 Task: Leave a comment on recent post of Aramco
Action: Mouse moved to (479, 34)
Screenshot: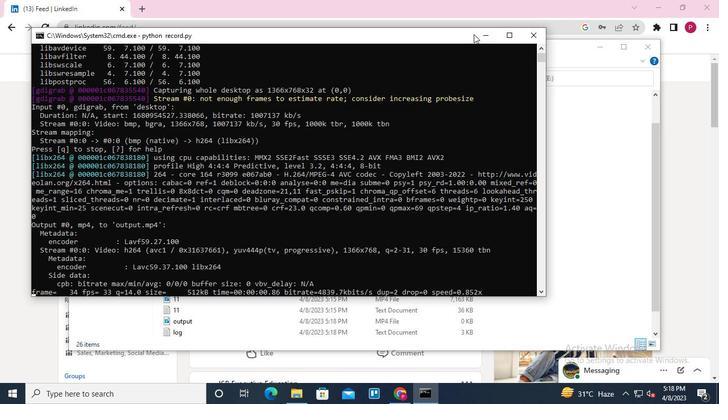 
Action: Mouse pressed left at (479, 34)
Screenshot: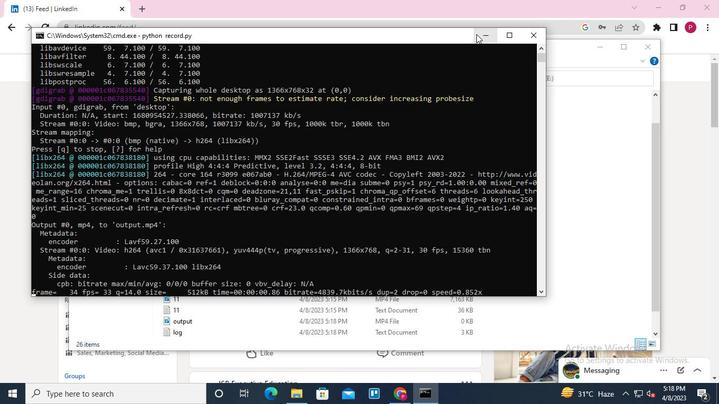 
Action: Mouse moved to (604, 47)
Screenshot: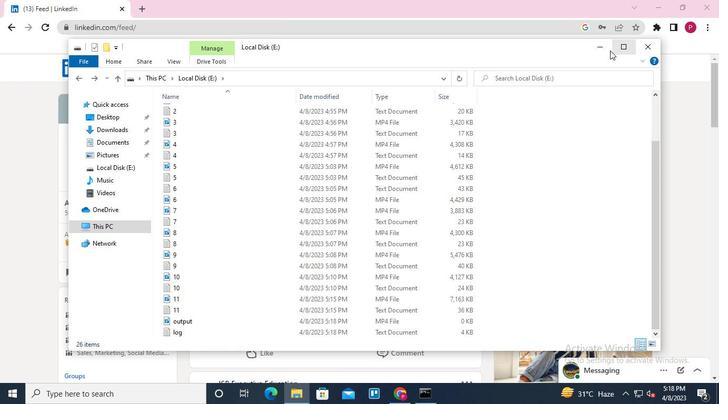 
Action: Mouse pressed left at (604, 47)
Screenshot: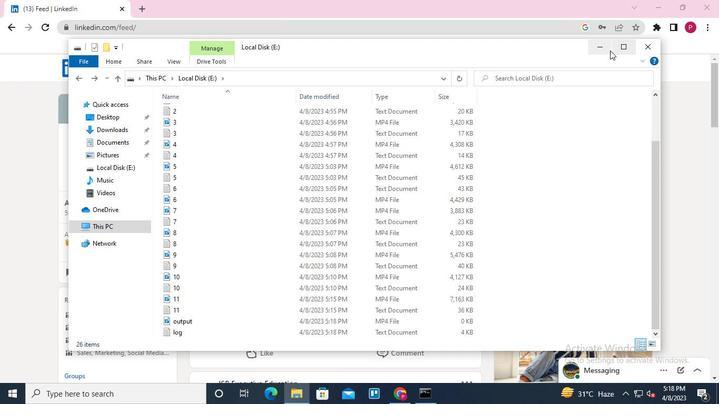 
Action: Mouse moved to (139, 64)
Screenshot: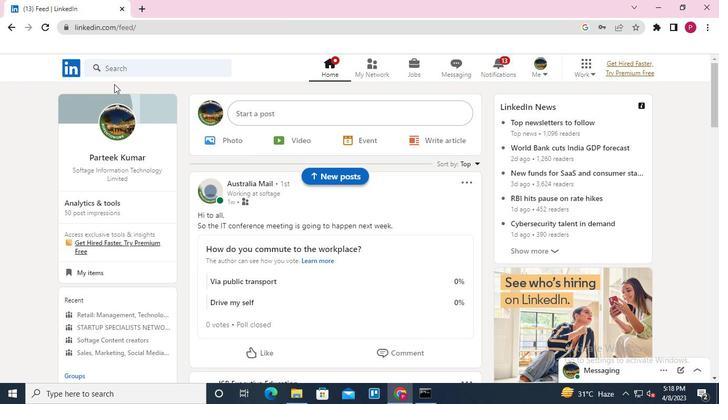 
Action: Mouse pressed left at (139, 64)
Screenshot: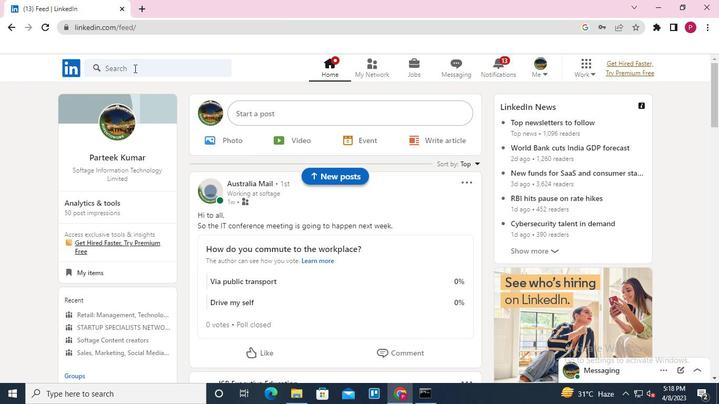 
Action: Keyboard Key.shift
Screenshot: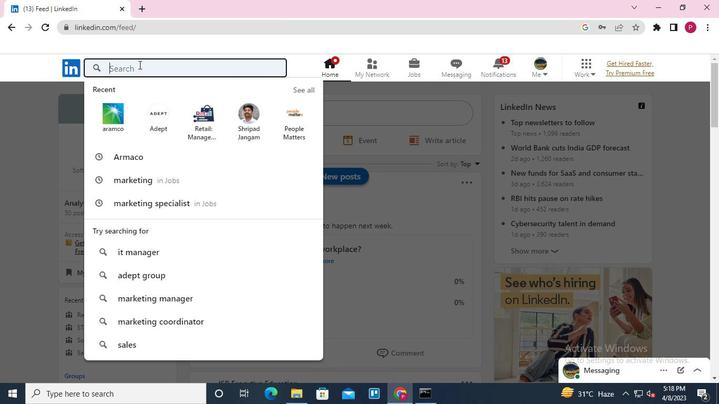 
Action: Keyboard A
Screenshot: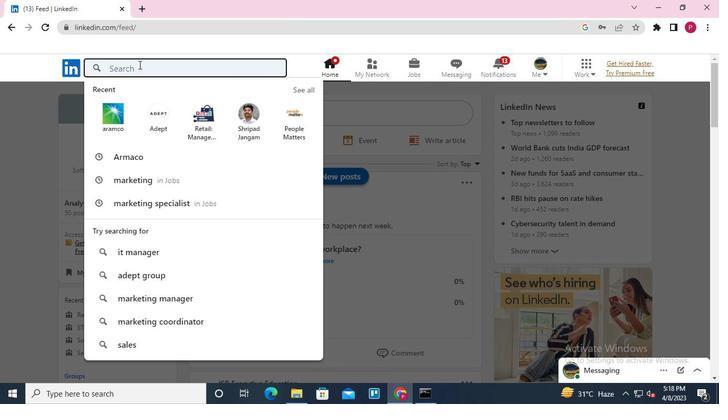 
Action: Keyboard r
Screenshot: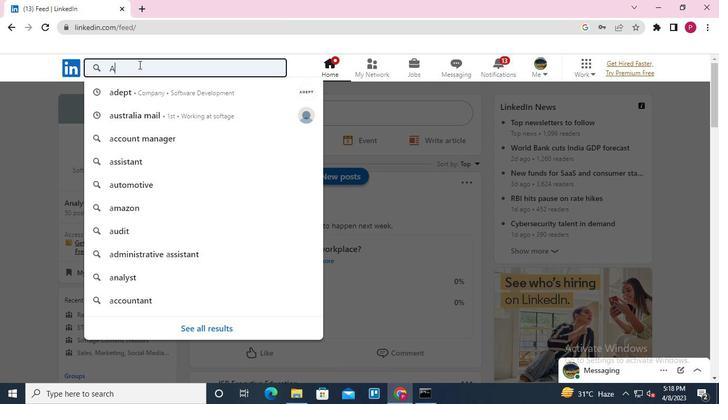 
Action: Keyboard a
Screenshot: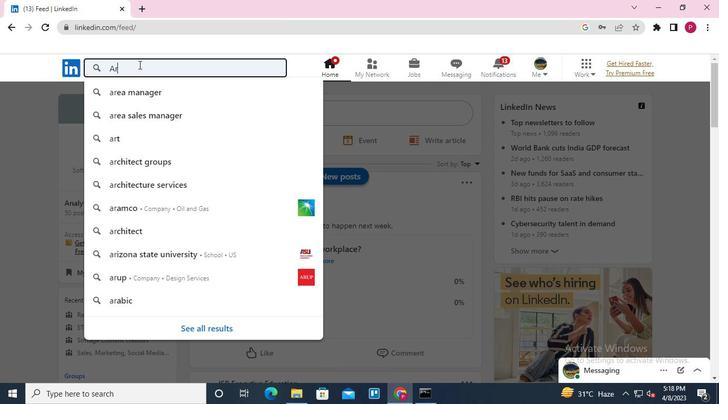 
Action: Keyboard m
Screenshot: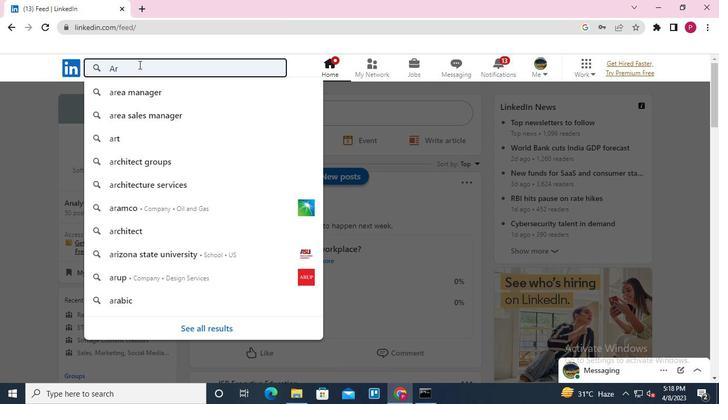 
Action: Keyboard c
Screenshot: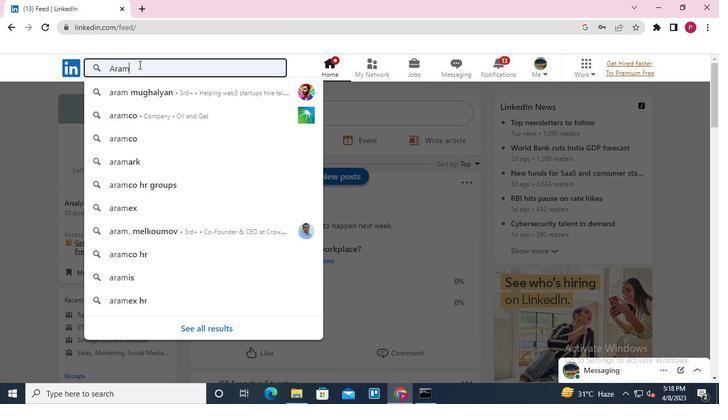 
Action: Keyboard o
Screenshot: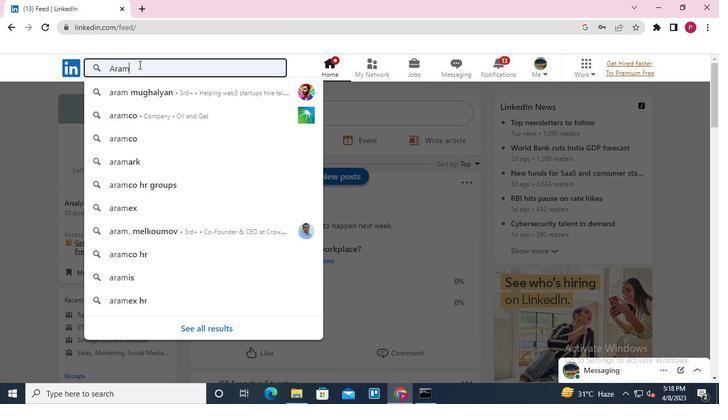 
Action: Keyboard Key.enter
Screenshot: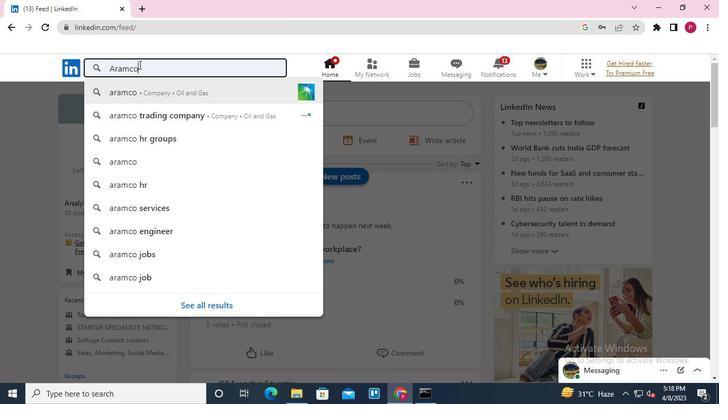 
Action: Mouse moved to (144, 144)
Screenshot: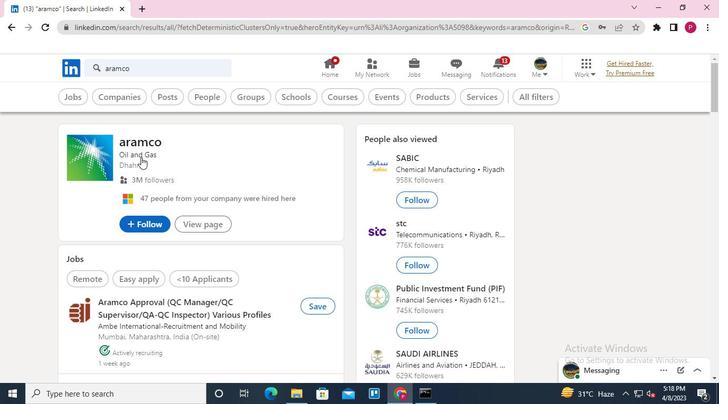 
Action: Mouse pressed left at (144, 144)
Screenshot: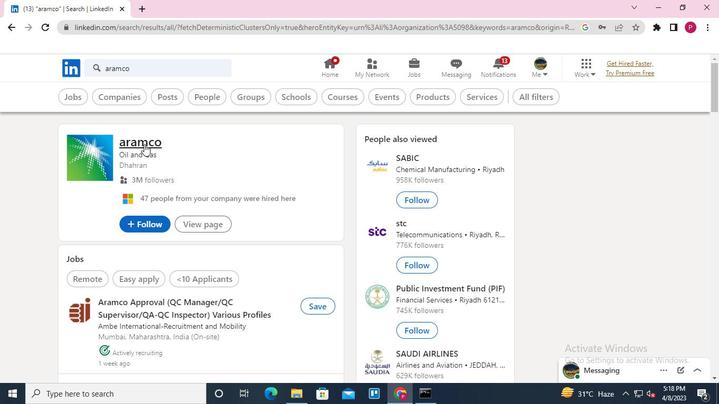 
Action: Mouse moved to (184, 121)
Screenshot: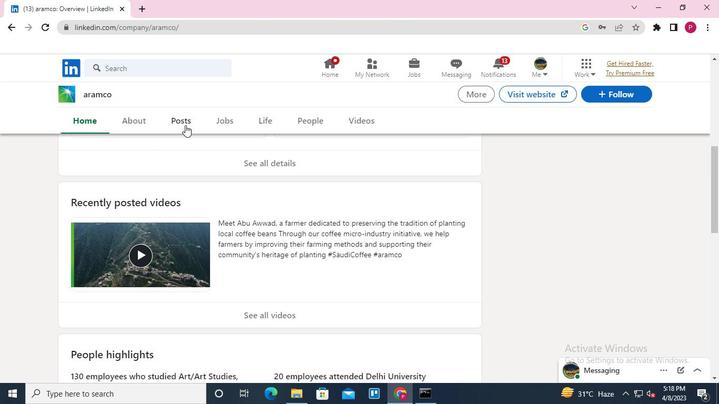 
Action: Mouse pressed left at (184, 121)
Screenshot: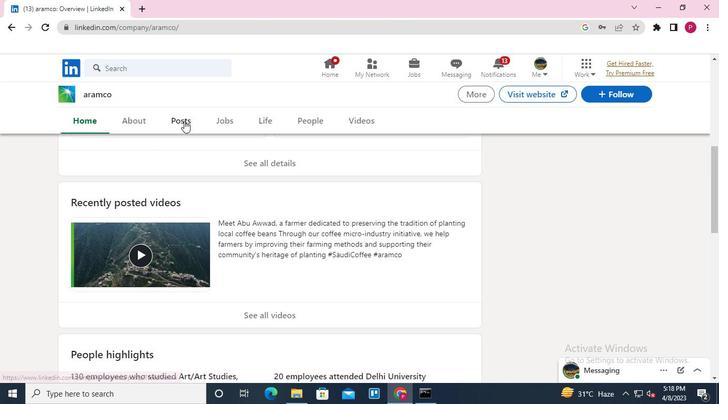 
Action: Mouse moved to (292, 333)
Screenshot: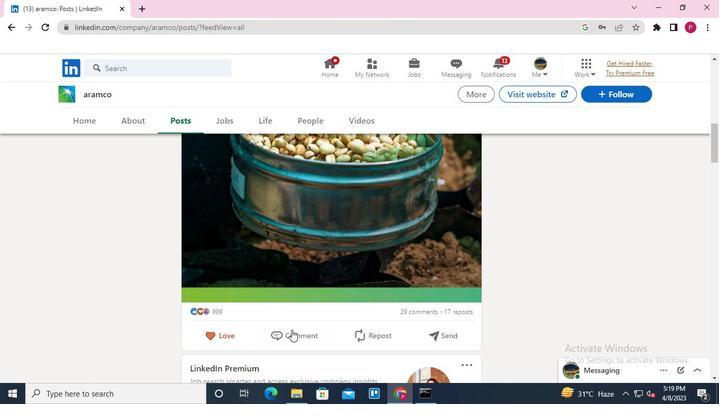 
Action: Mouse pressed left at (292, 333)
Screenshot: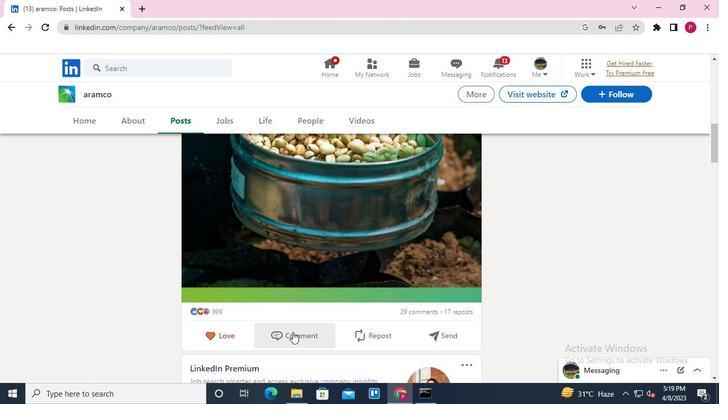 
Action: Mouse moved to (280, 364)
Screenshot: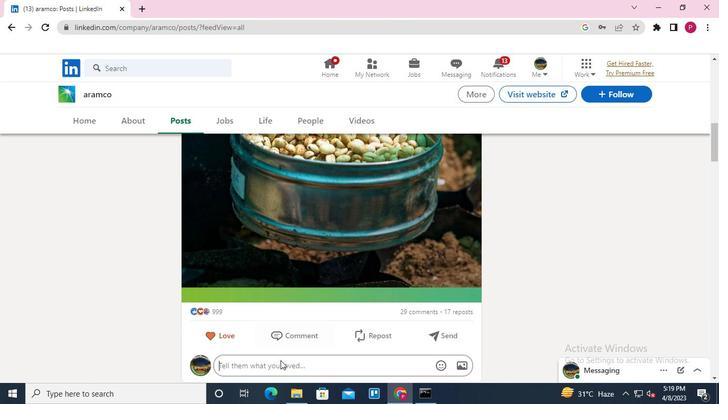 
Action: Mouse pressed left at (280, 364)
Screenshot: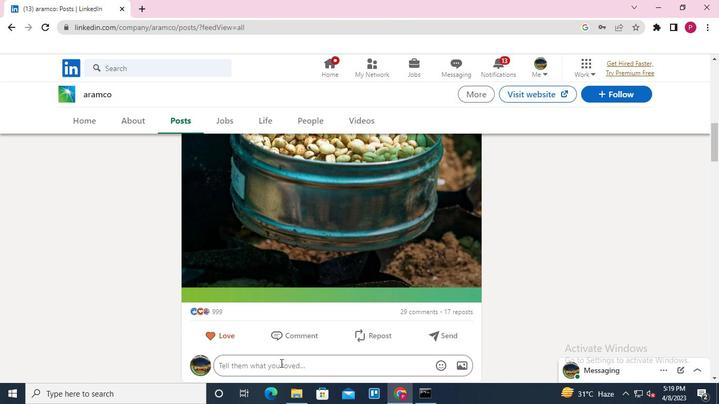 
Action: Mouse moved to (316, 311)
Screenshot: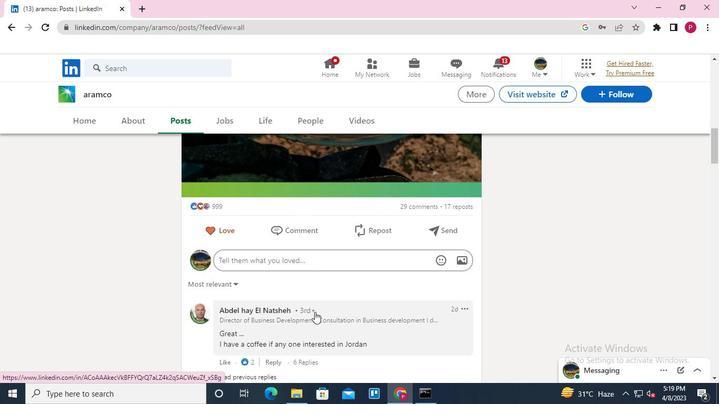 
Action: Keyboard Key.shift
Screenshot: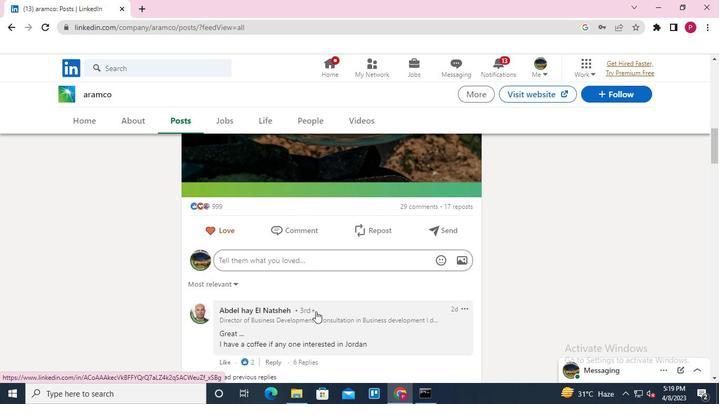 
Action: Keyboard R
Screenshot: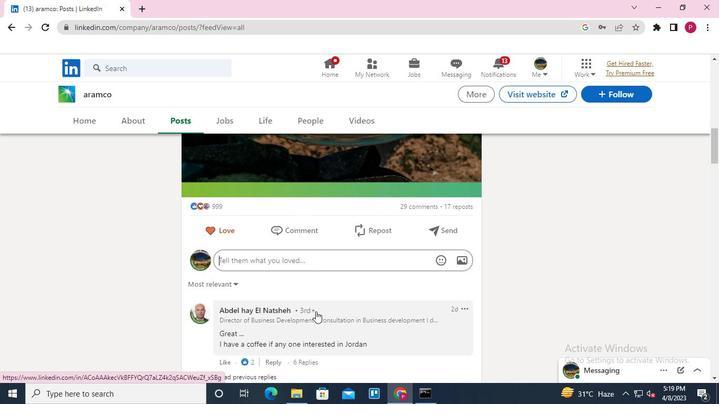 
Action: Keyboard e
Screenshot: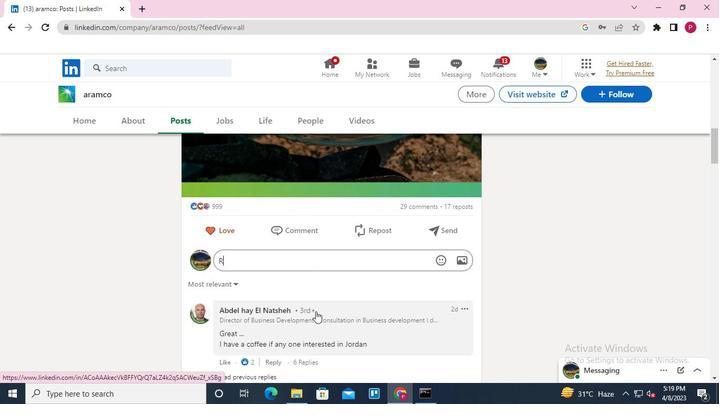 
Action: Keyboard a
Screenshot: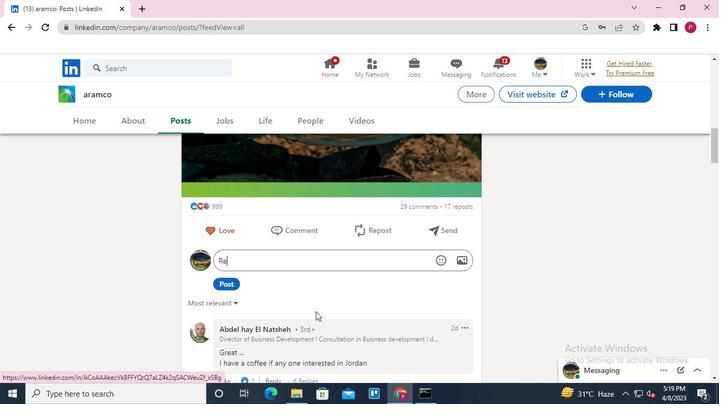 
Action: Keyboard l
Screenshot: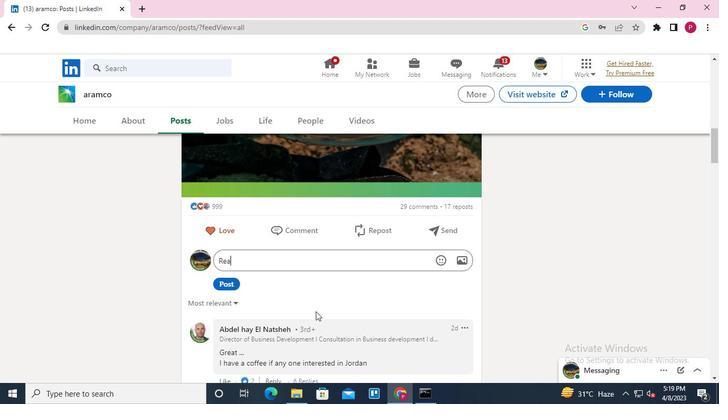 
Action: Keyboard y
Screenshot: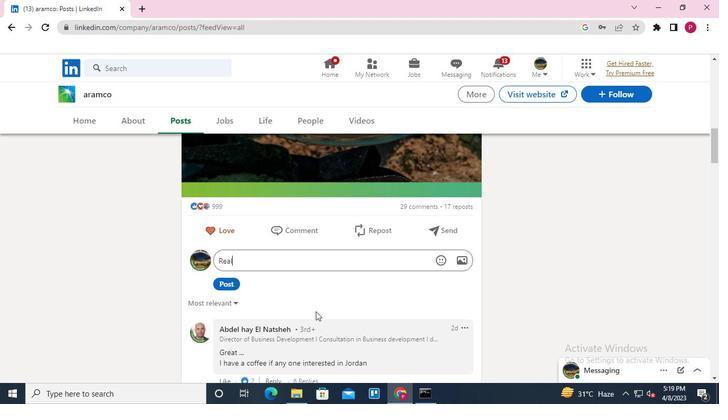 
Action: Keyboard Key.backspace
Screenshot: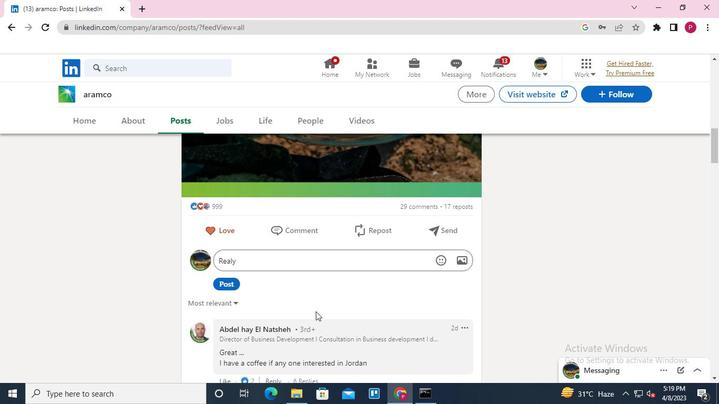 
Action: Keyboard l
Screenshot: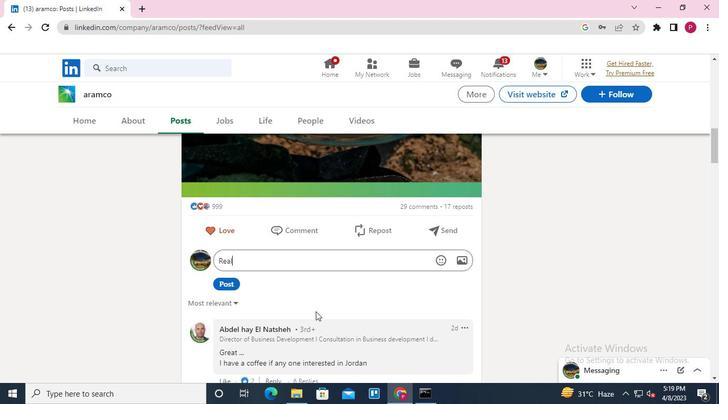 
Action: Keyboard y
Screenshot: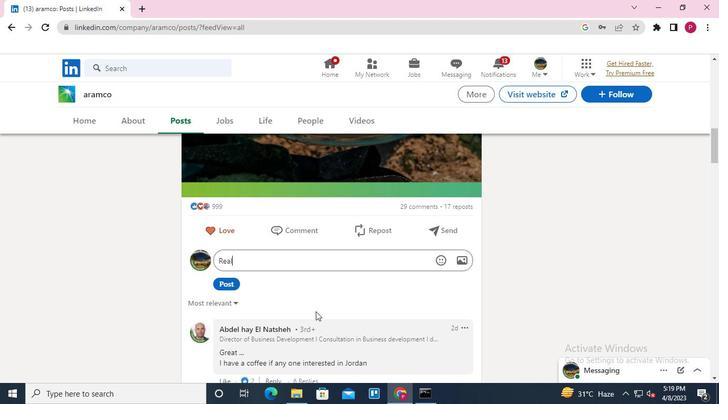 
Action: Keyboard Key.space
Screenshot: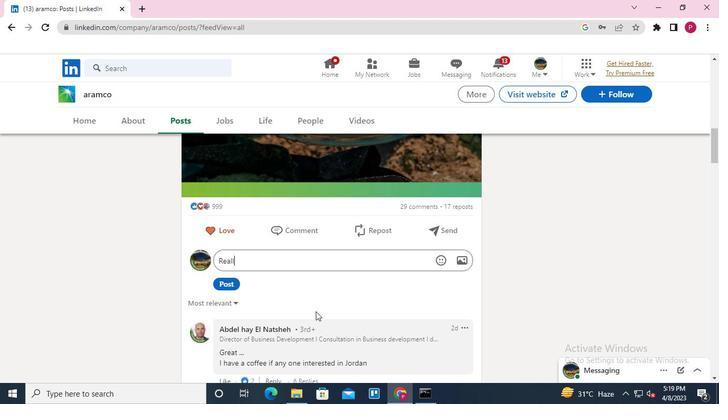 
Action: Keyboard Key.shift
Screenshot: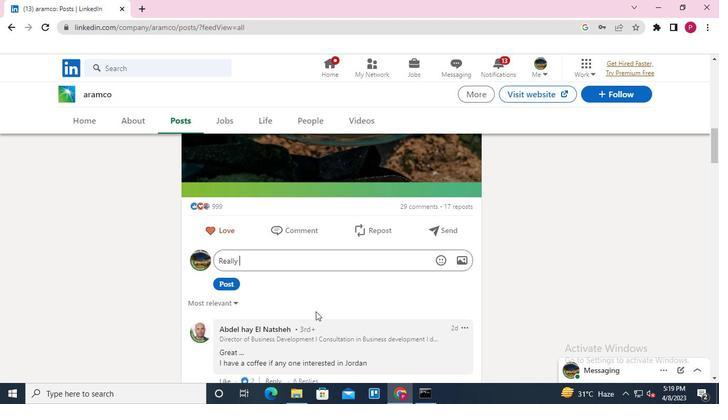 
Action: Keyboard N
Screenshot: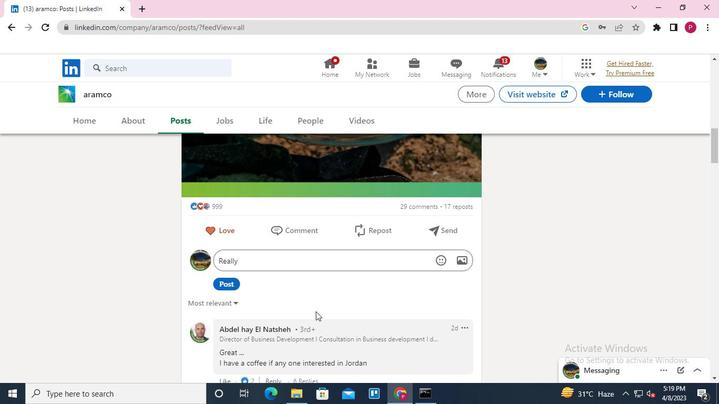 
Action: Keyboard i
Screenshot: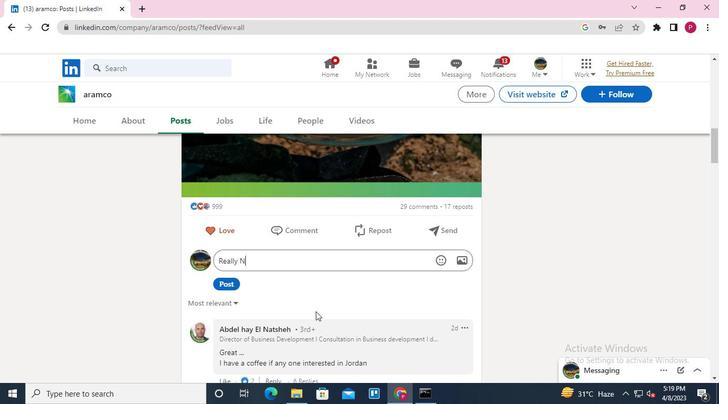 
Action: Keyboard c
Screenshot: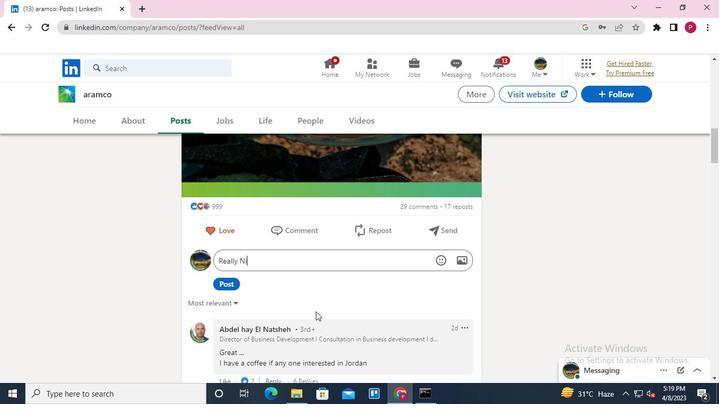 
Action: Keyboard e
Screenshot: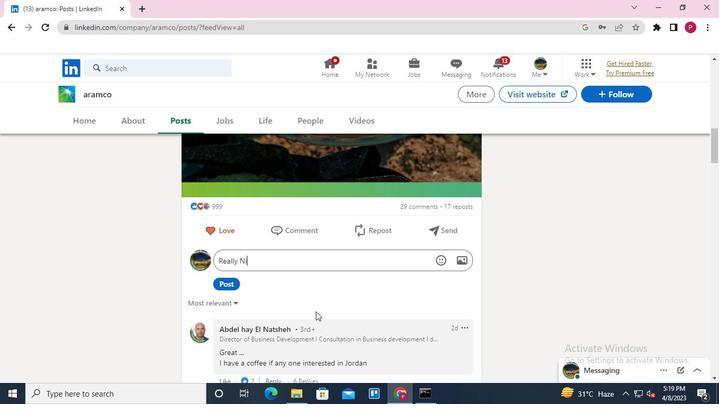 
Action: Keyboard Key.space
Screenshot: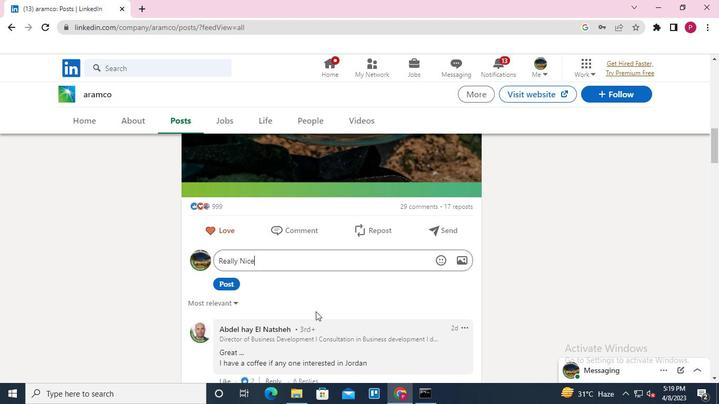 
Action: Mouse moved to (227, 283)
Screenshot: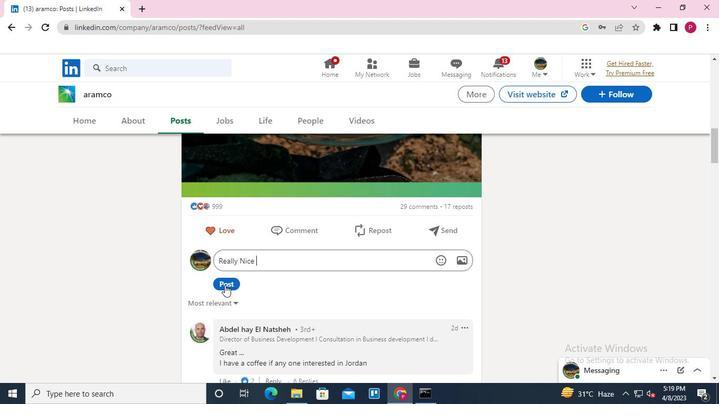 
Action: Mouse pressed left at (227, 283)
Screenshot: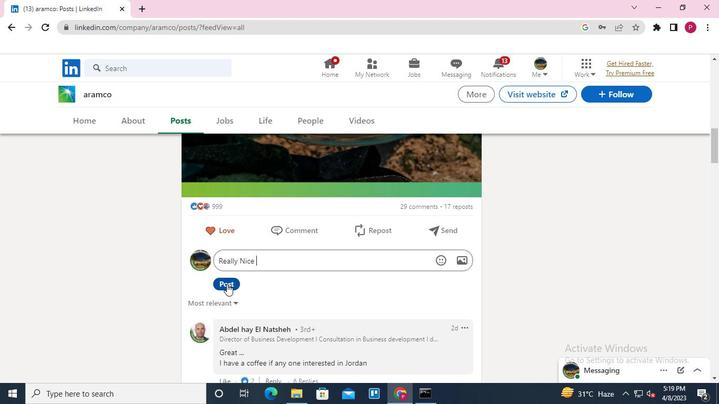 
Action: Keyboard Key.alt_l
Screenshot: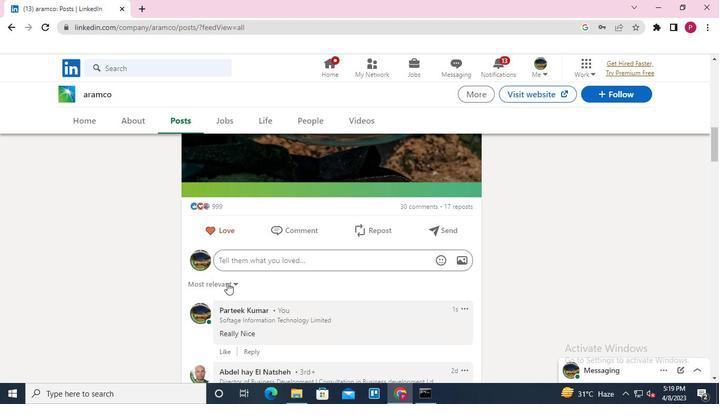 
Action: Keyboard Key.alt_l
Screenshot: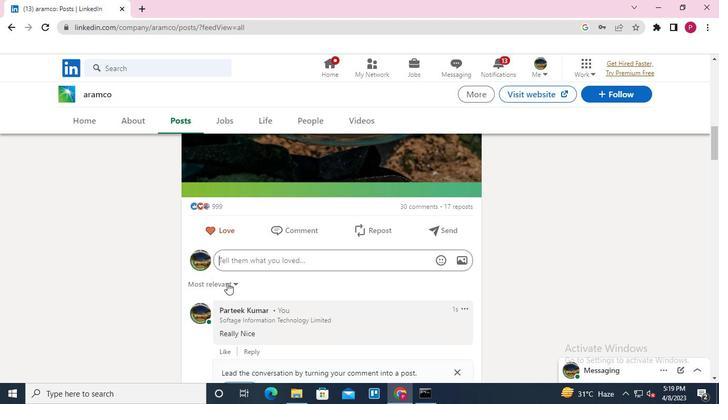 
Action: Keyboard Key.alt_l
Screenshot: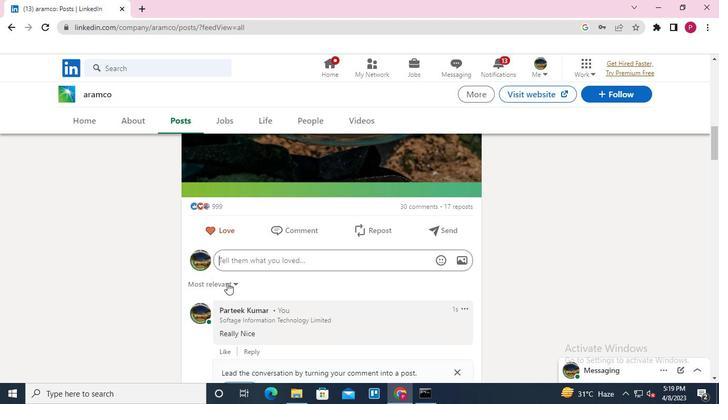 
Action: Keyboard Key.alt_l
Screenshot: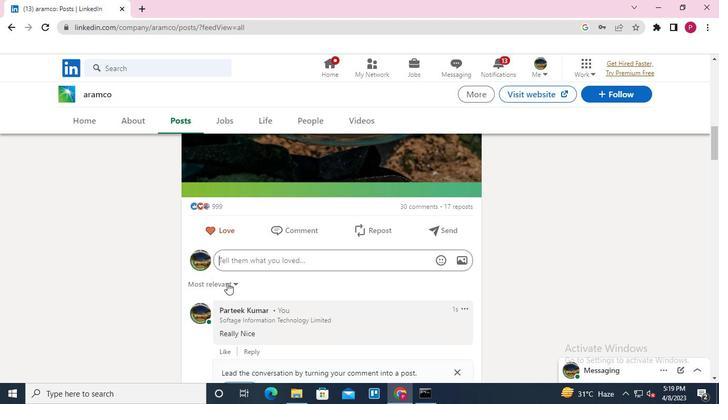 
Action: Keyboard Key.alt_l
Screenshot: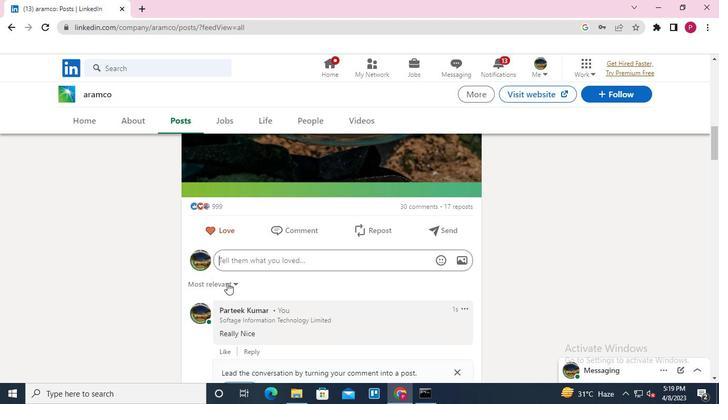 
Action: Keyboard Key.alt_l
Screenshot: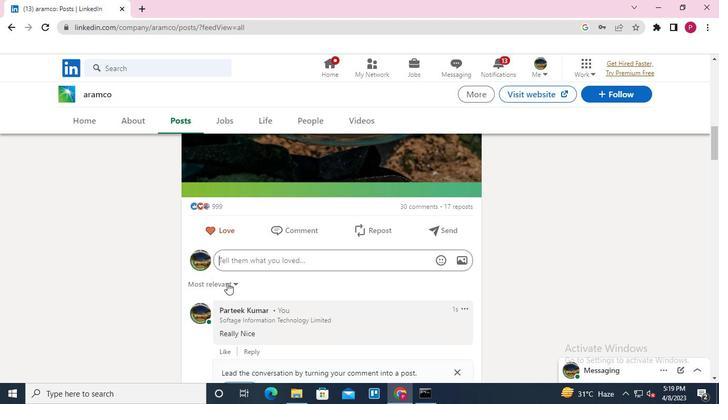 
Action: Keyboard Key.alt_l
Screenshot: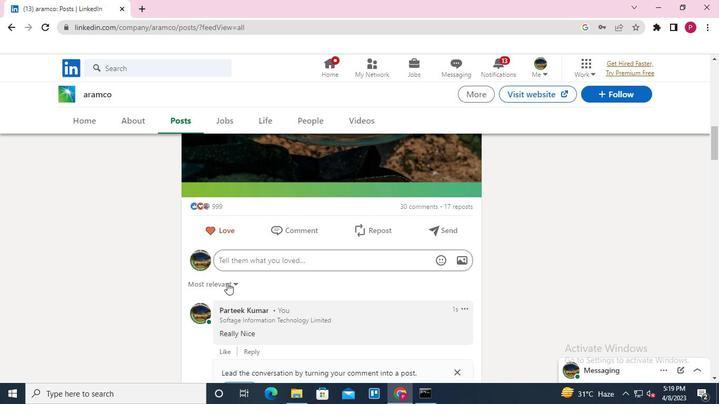 
Action: Keyboard Key.alt_l
Screenshot: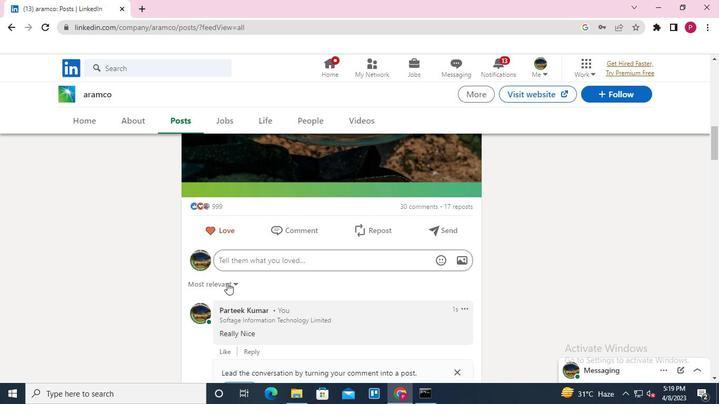 
Action: Keyboard Key.alt_l
Screenshot: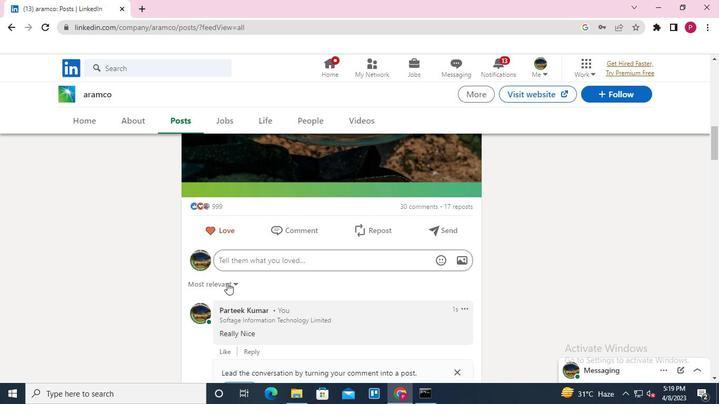 
Action: Keyboard Key.alt_l
Screenshot: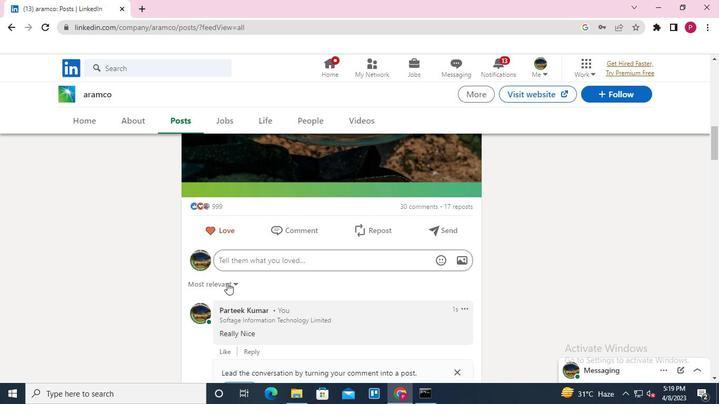 
Action: Keyboard Key.alt_l
Screenshot: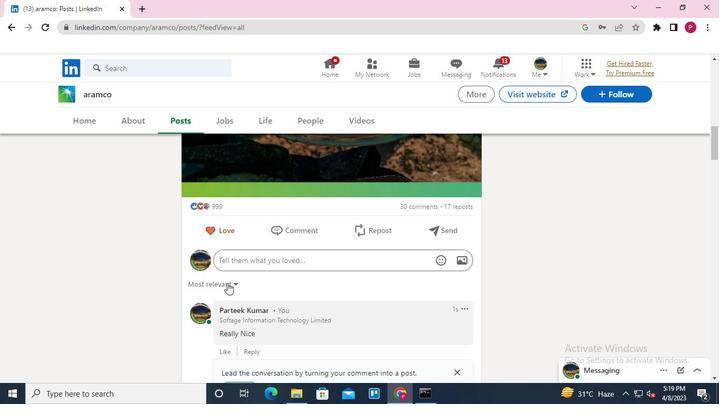 
Action: Keyboard Key.alt_l
Screenshot: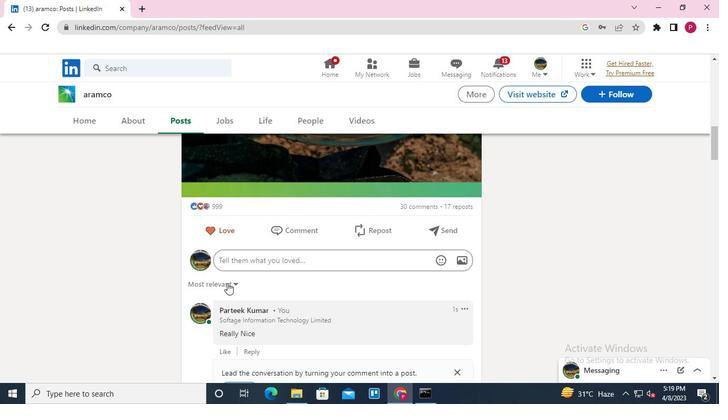 
Action: Keyboard Key.alt_l
Screenshot: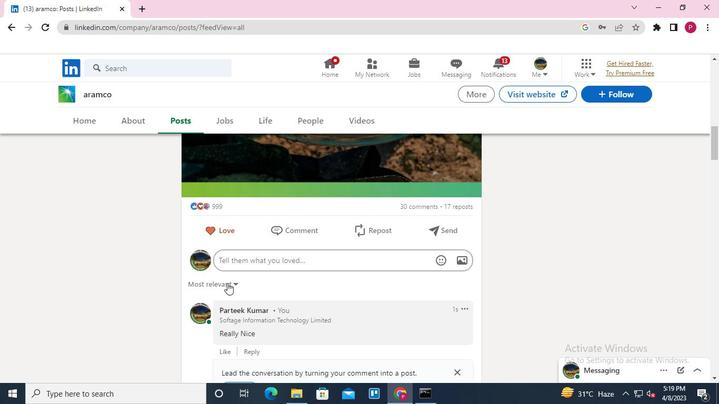 
Action: Keyboard Key.alt_l
Screenshot: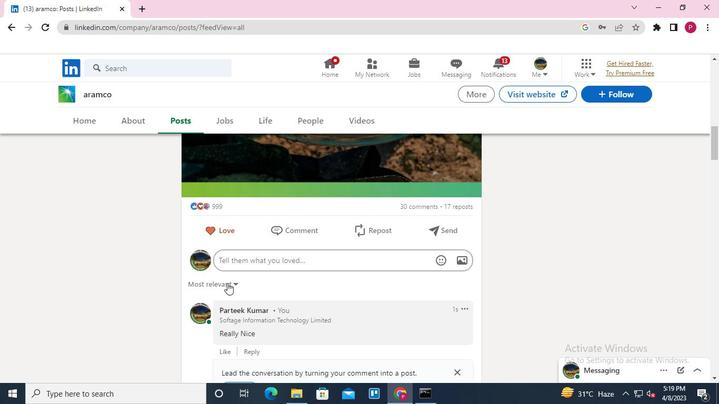 
Action: Keyboard Key.alt_l
Screenshot: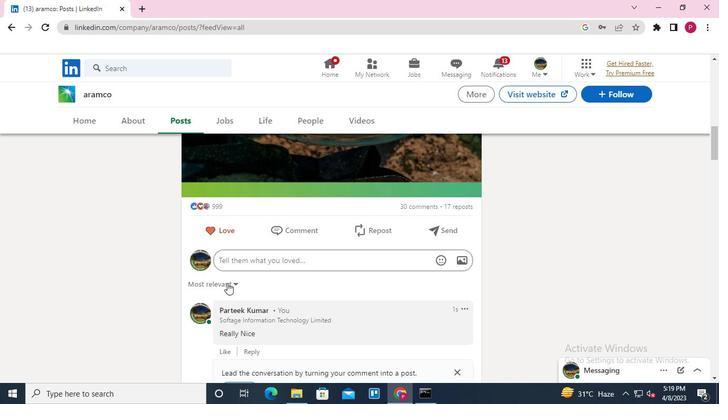 
Action: Keyboard Key.alt_l
Screenshot: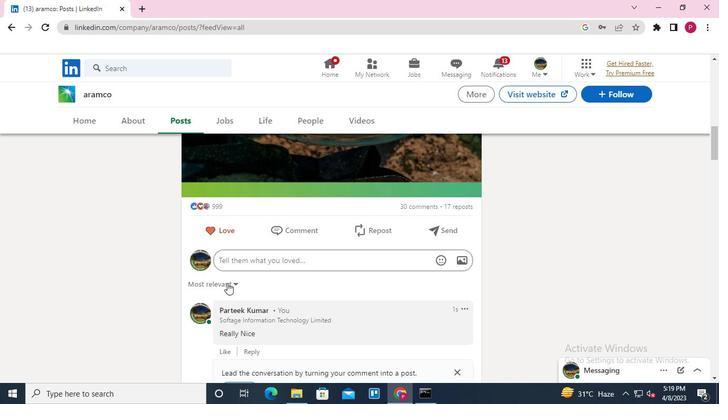 
Action: Keyboard Key.alt_l
Screenshot: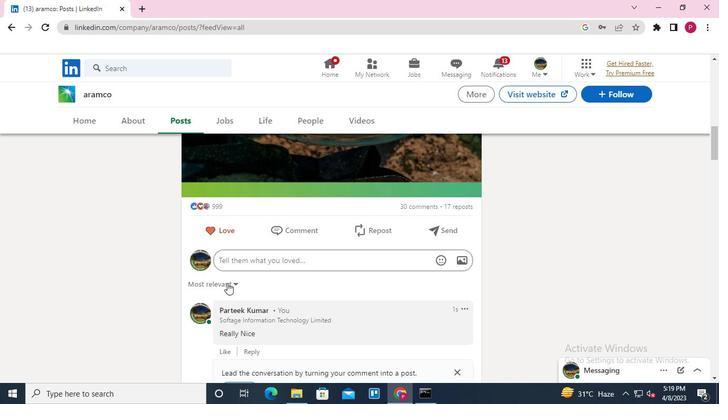 
Action: Keyboard Key.alt_l
Screenshot: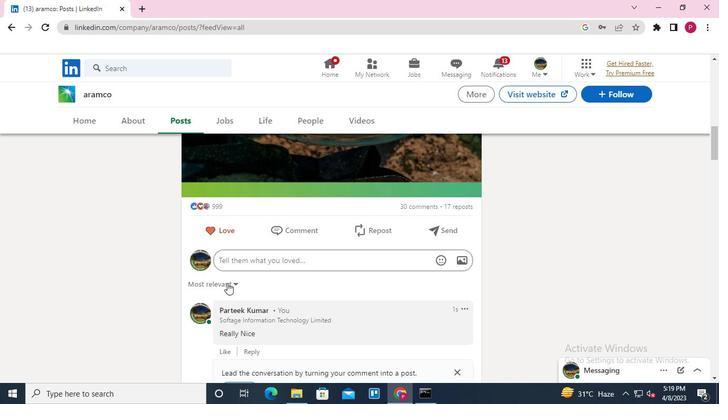 
Action: Keyboard Key.alt_l
Screenshot: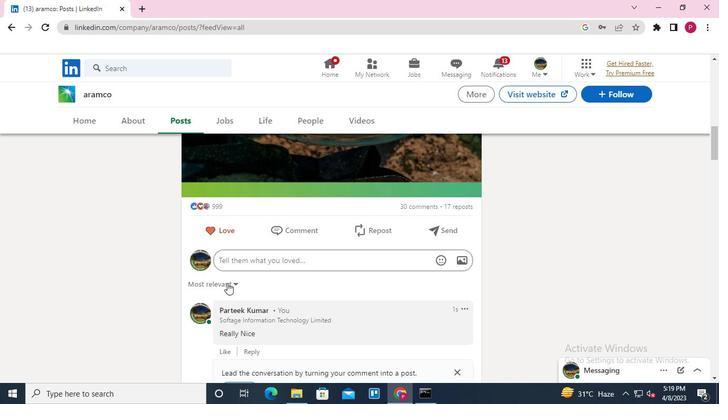 
Action: Keyboard Key.tab
Screenshot: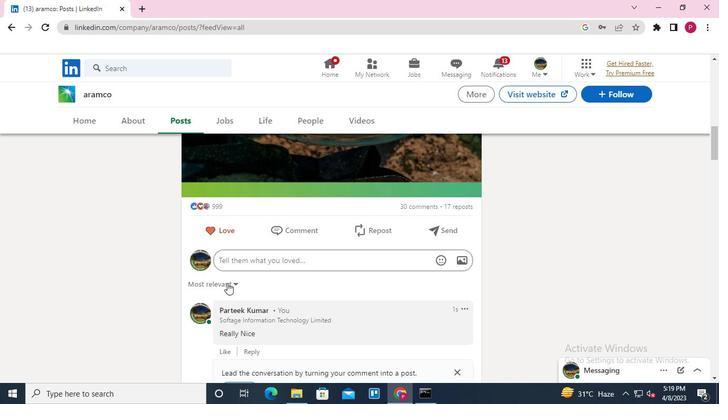 
Action: Mouse moved to (375, 225)
Screenshot: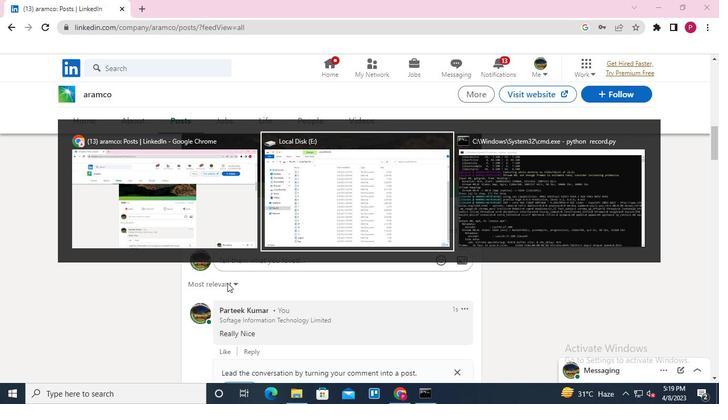 
Action: Keyboard Key.alt_l
Screenshot: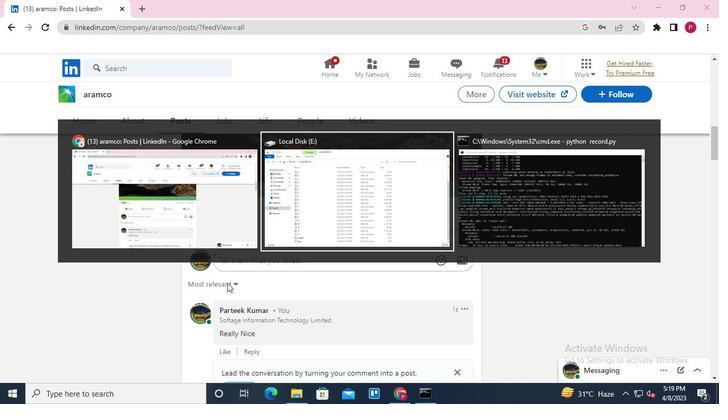 
Action: Mouse moved to (377, 224)
Screenshot: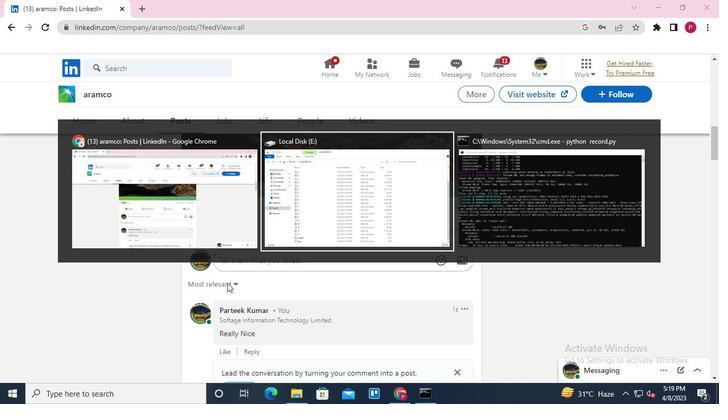 
Action: Keyboard Key.tab
Screenshot: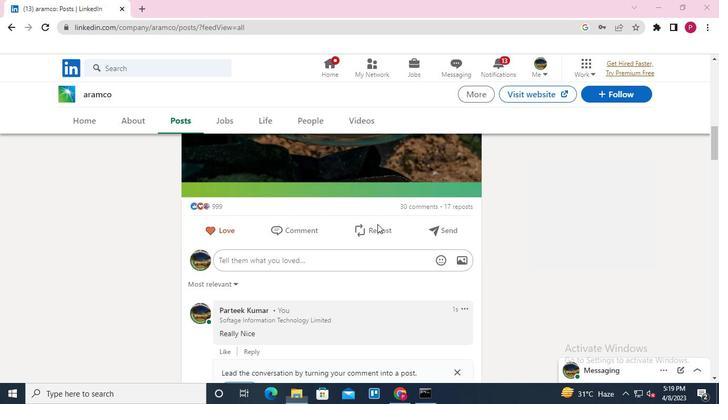 
Action: Keyboard Key.tab
Screenshot: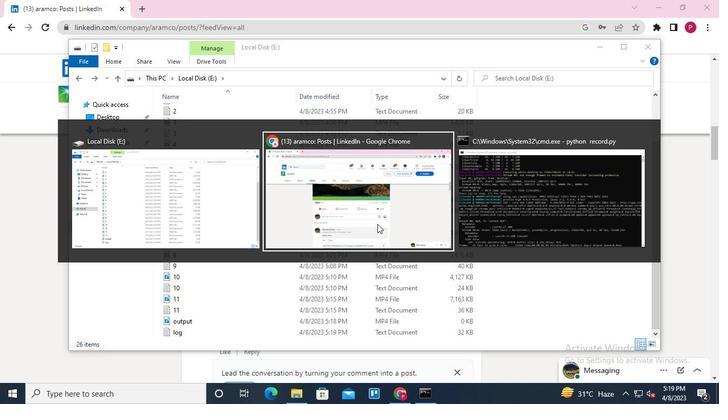 
Action: Mouse moved to (529, 37)
Screenshot: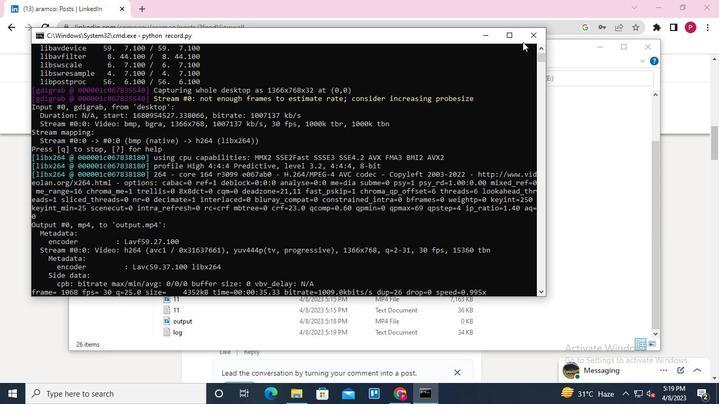 
Action: Mouse pressed left at (529, 37)
Screenshot: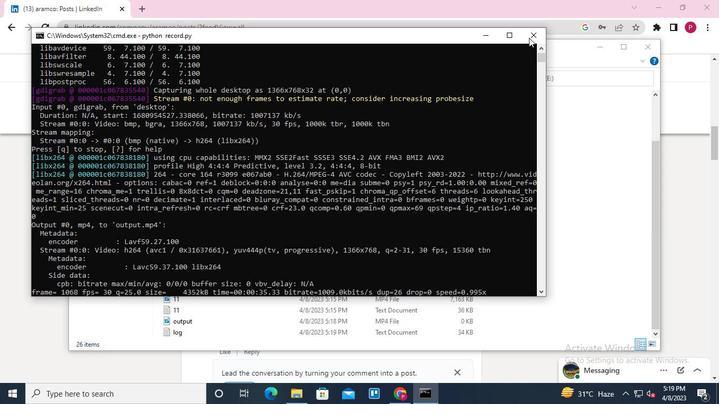 
